 Task: Check current mortgage rates for homes with 20-year fixed loan payments.
Action: Mouse moved to (883, 187)
Screenshot: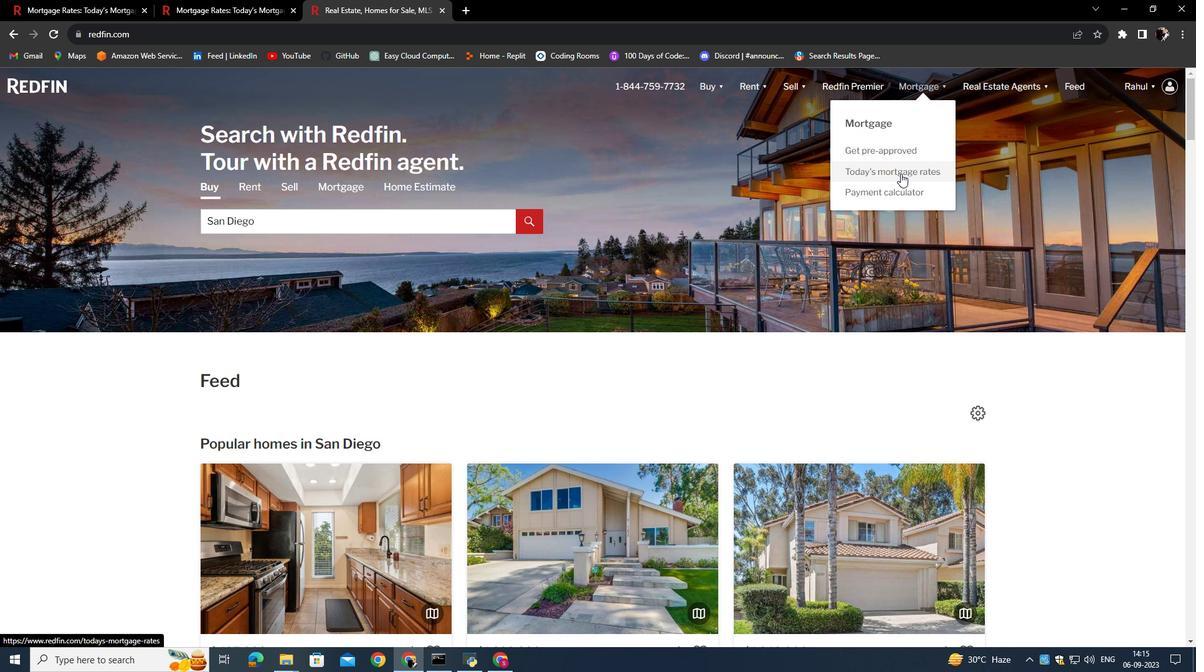 
Action: Mouse pressed left at (883, 187)
Screenshot: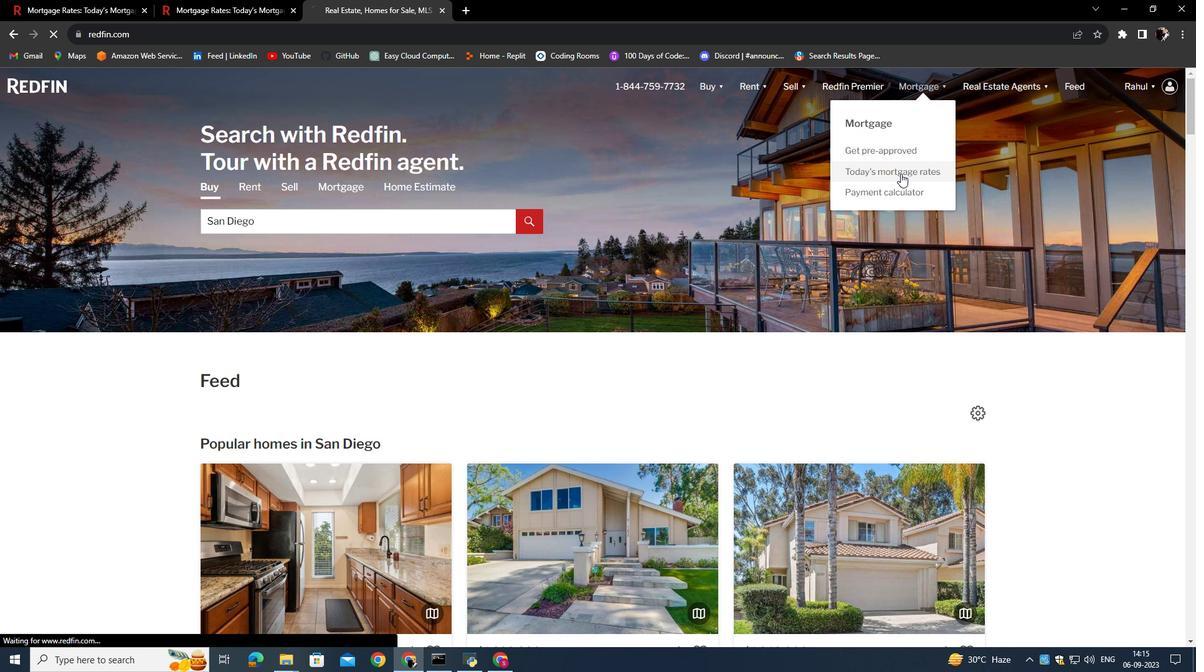 
Action: Mouse moved to (459, 339)
Screenshot: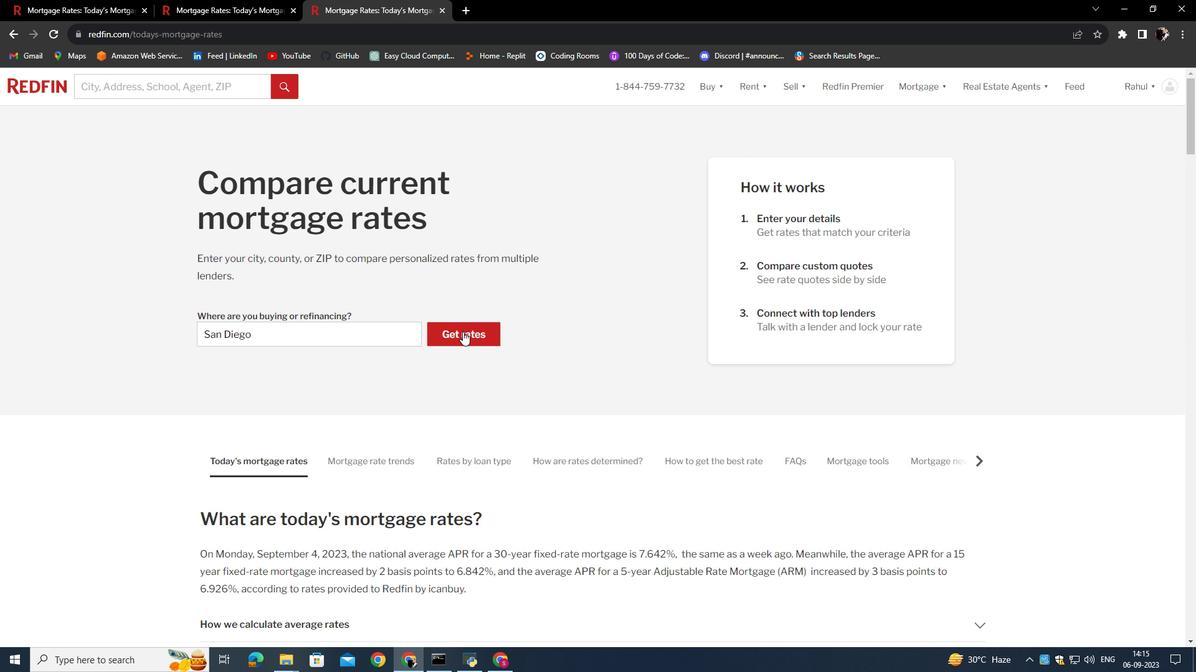
Action: Mouse pressed left at (459, 339)
Screenshot: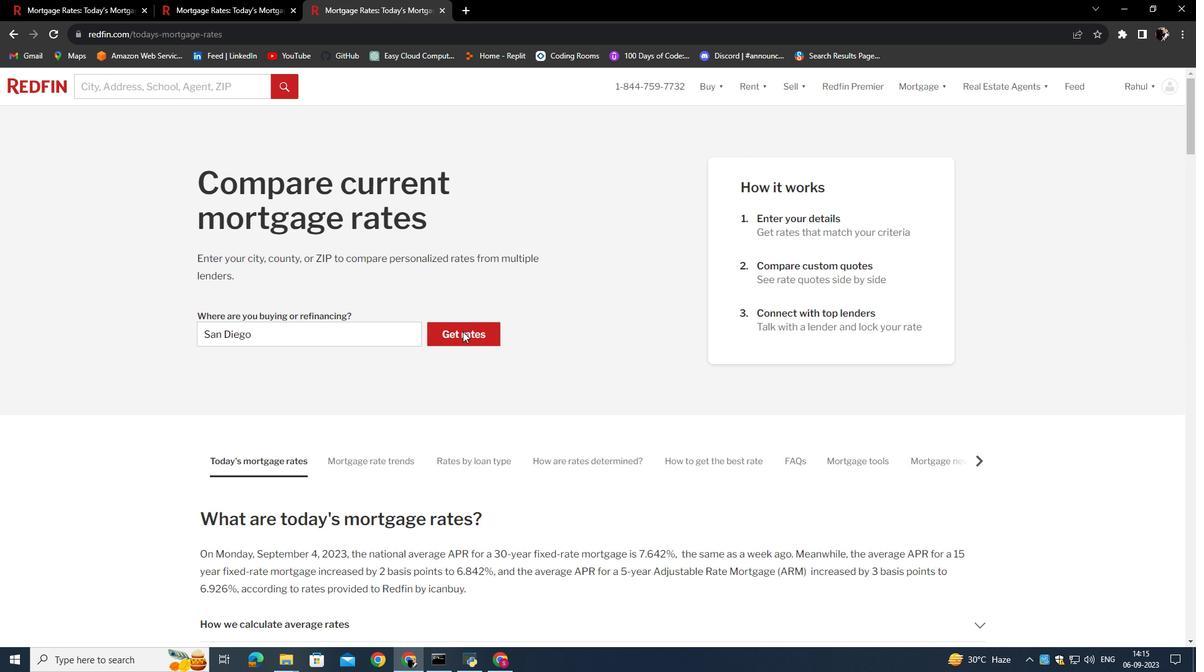 
Action: Mouse moved to (317, 433)
Screenshot: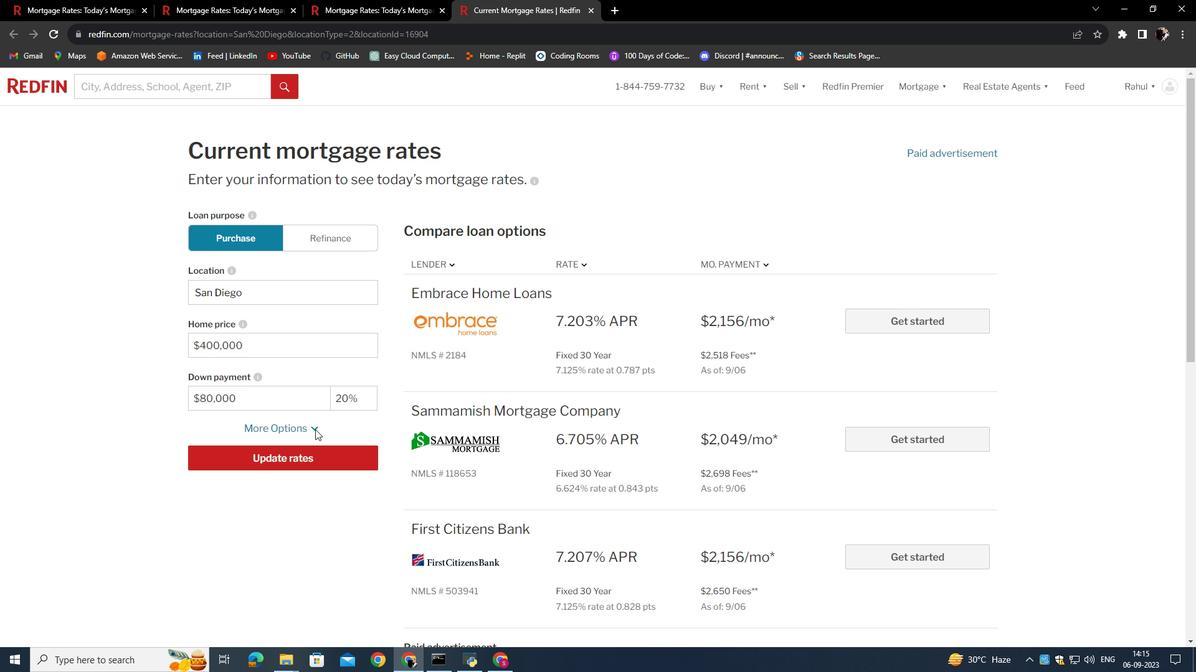 
Action: Mouse pressed left at (317, 433)
Screenshot: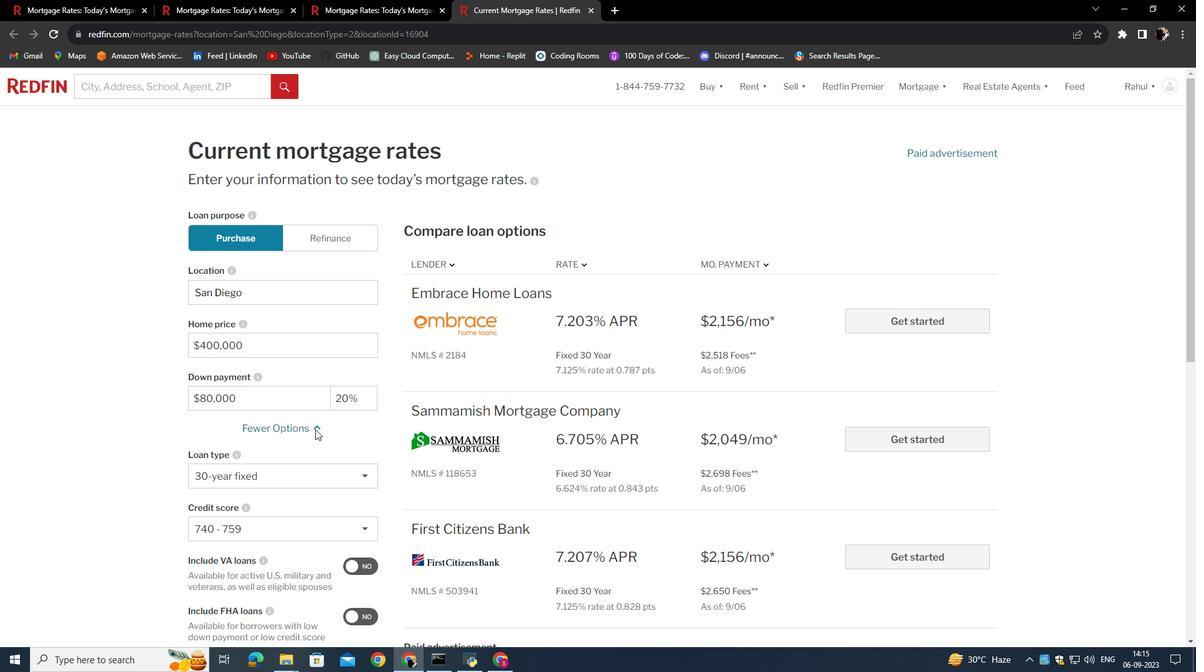 
Action: Mouse moved to (302, 483)
Screenshot: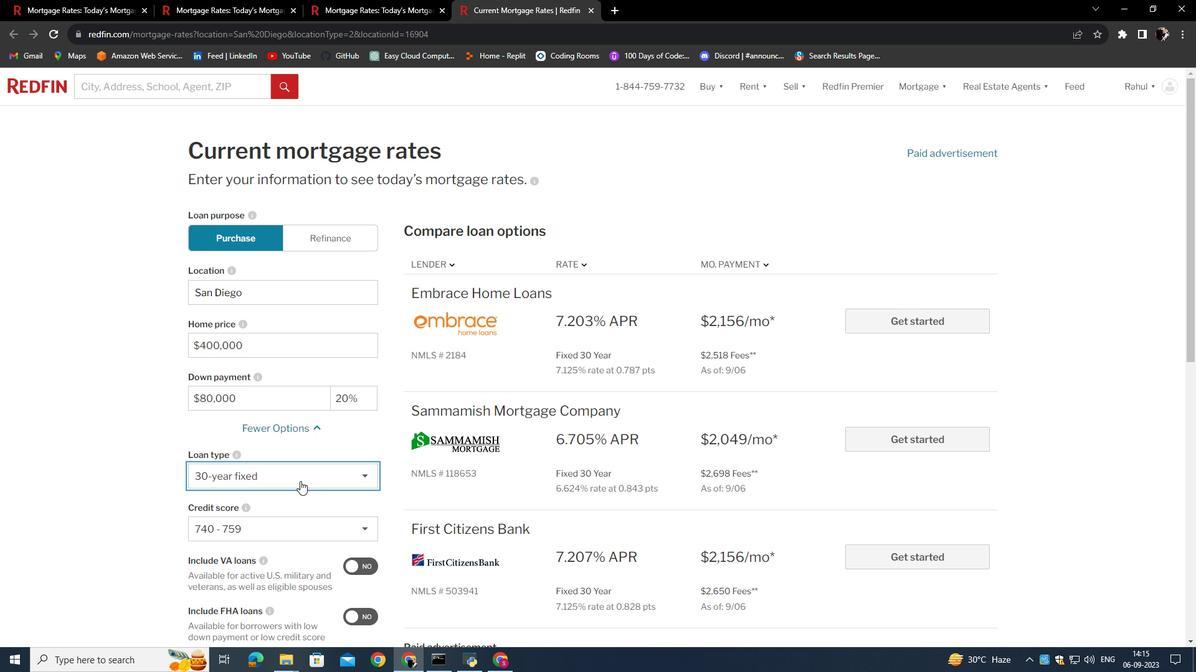 
Action: Mouse pressed left at (302, 483)
Screenshot: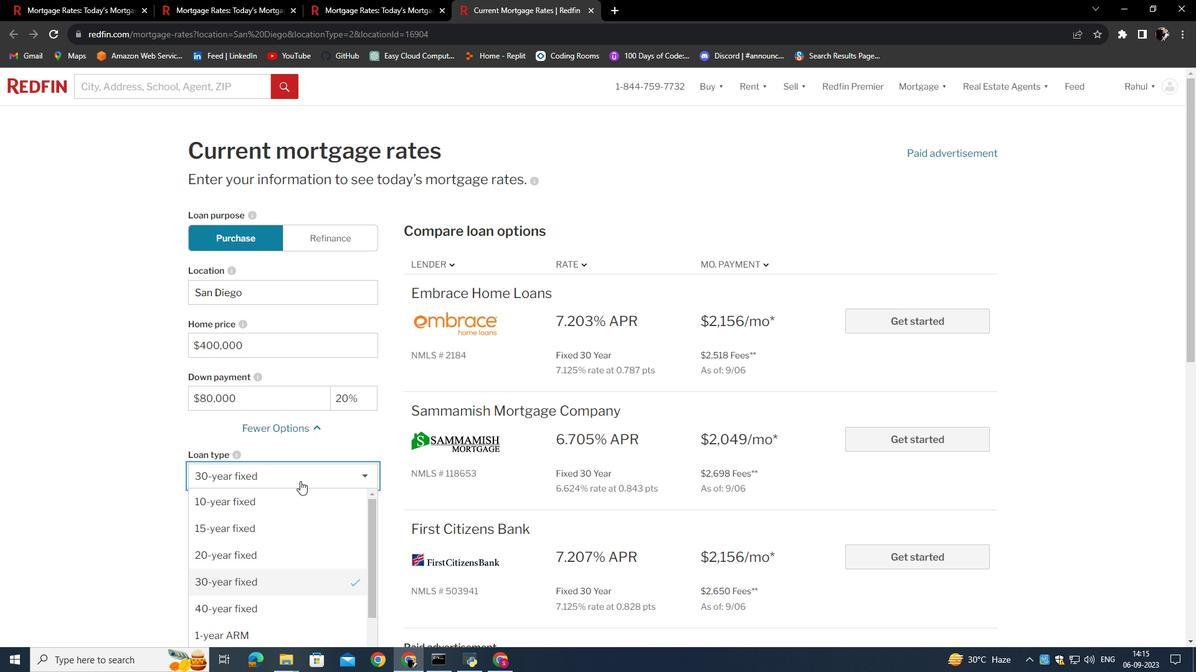 
Action: Mouse moved to (264, 554)
Screenshot: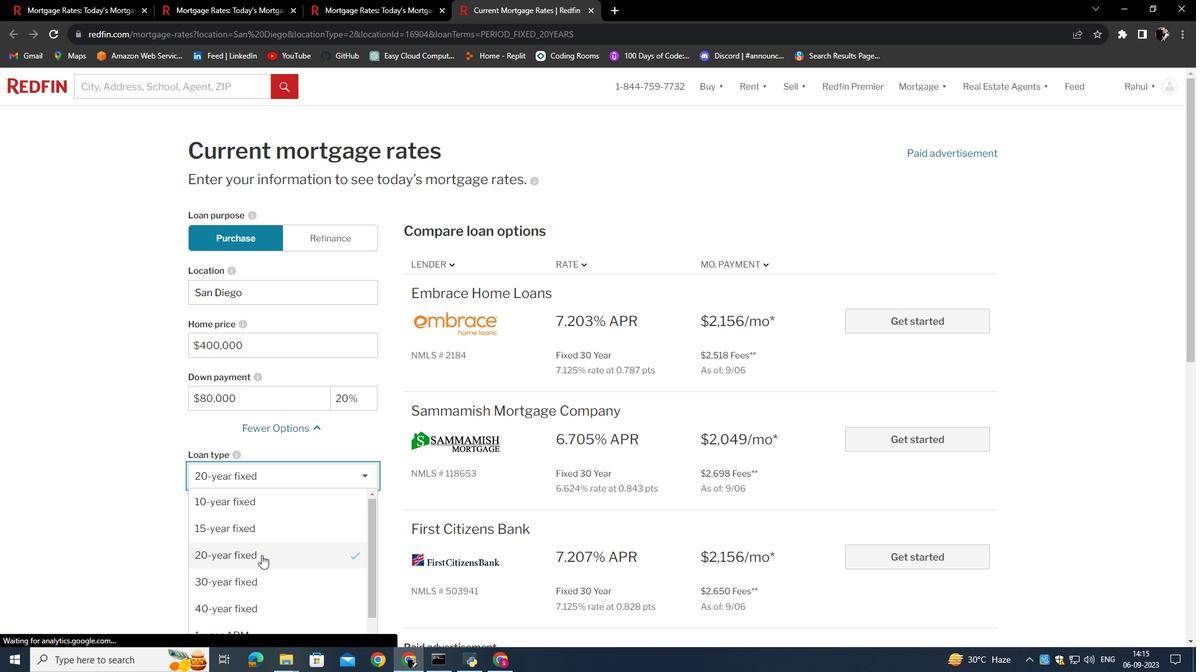 
Action: Mouse pressed left at (264, 554)
Screenshot: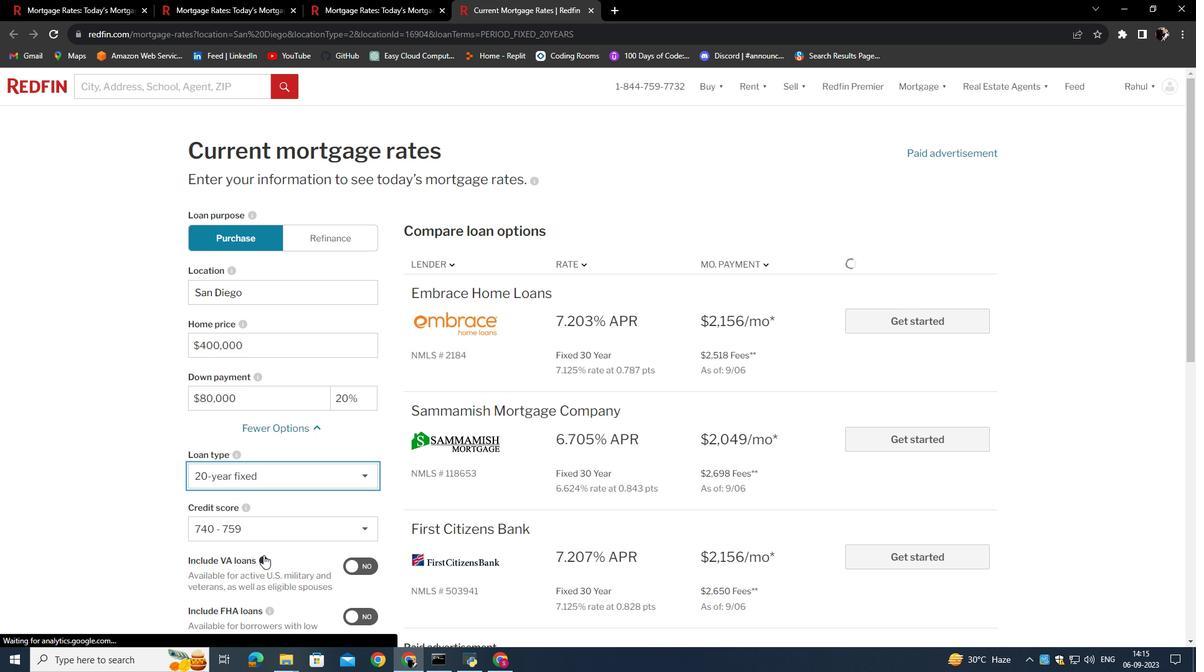 
Action: Mouse moved to (351, 393)
Screenshot: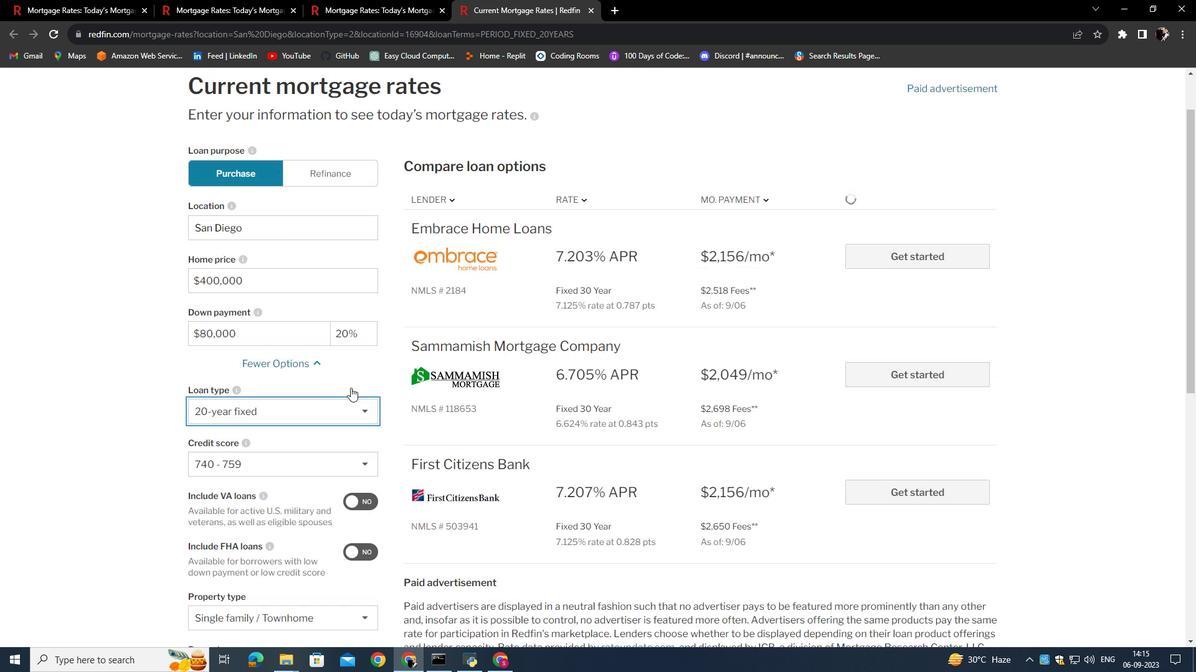 
Action: Mouse scrolled (351, 393) with delta (0, 0)
Screenshot: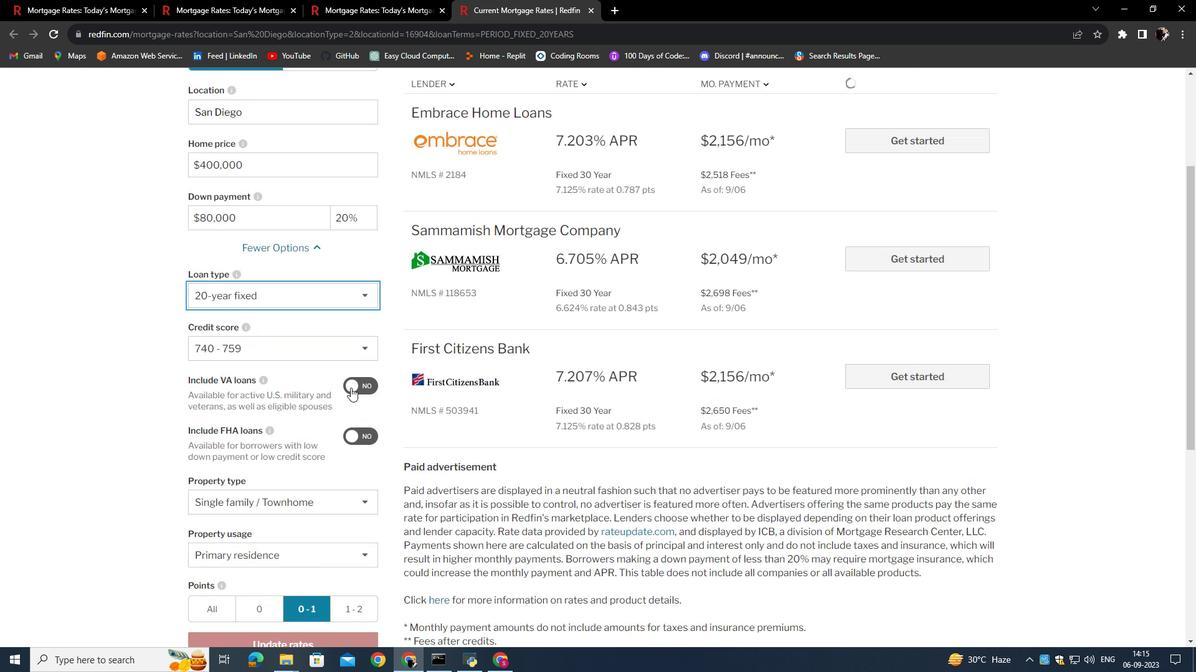 
Action: Mouse scrolled (351, 393) with delta (0, 0)
Screenshot: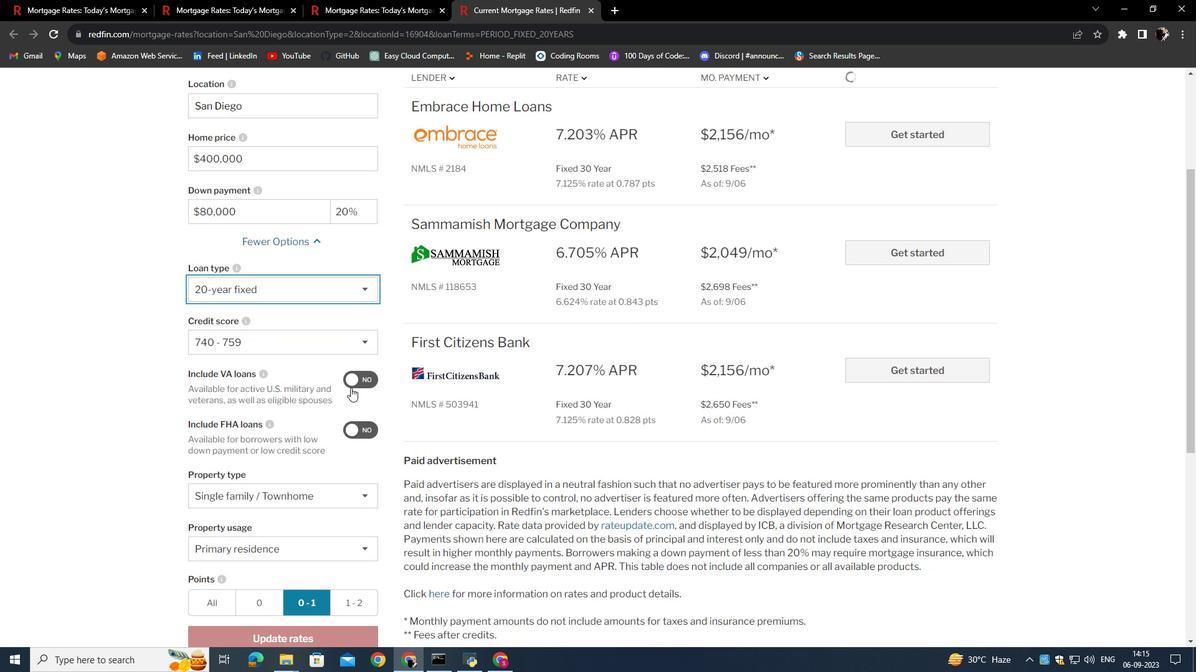
Action: Mouse scrolled (351, 393) with delta (0, 0)
Screenshot: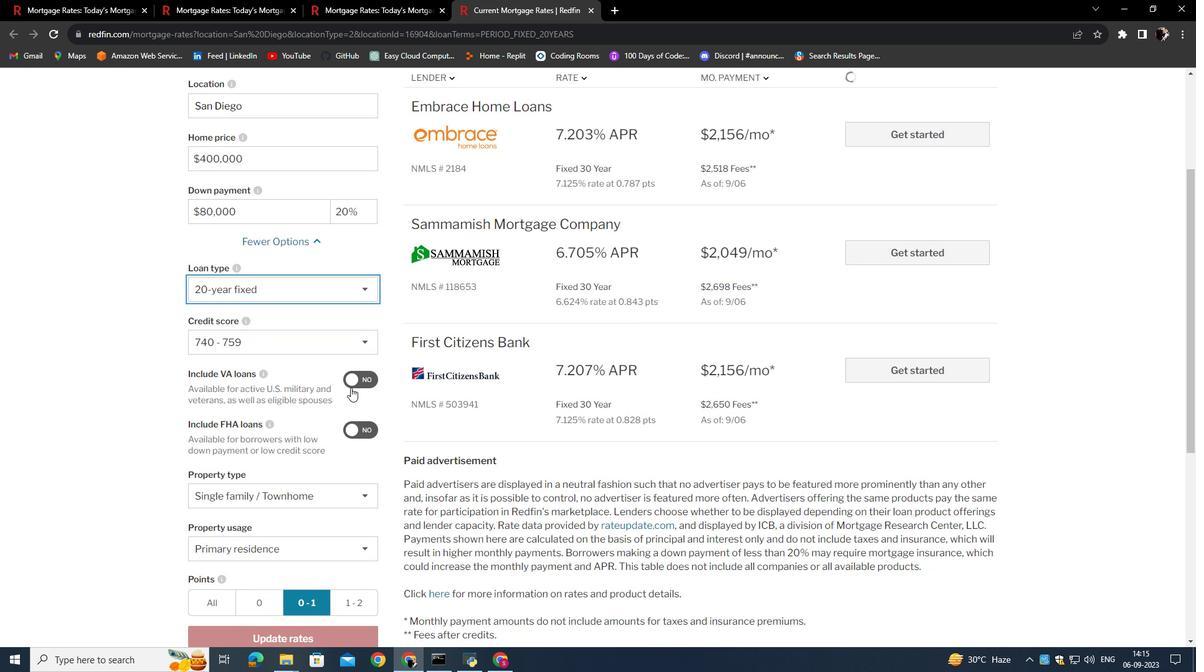 
Action: Mouse scrolled (351, 393) with delta (0, 0)
Screenshot: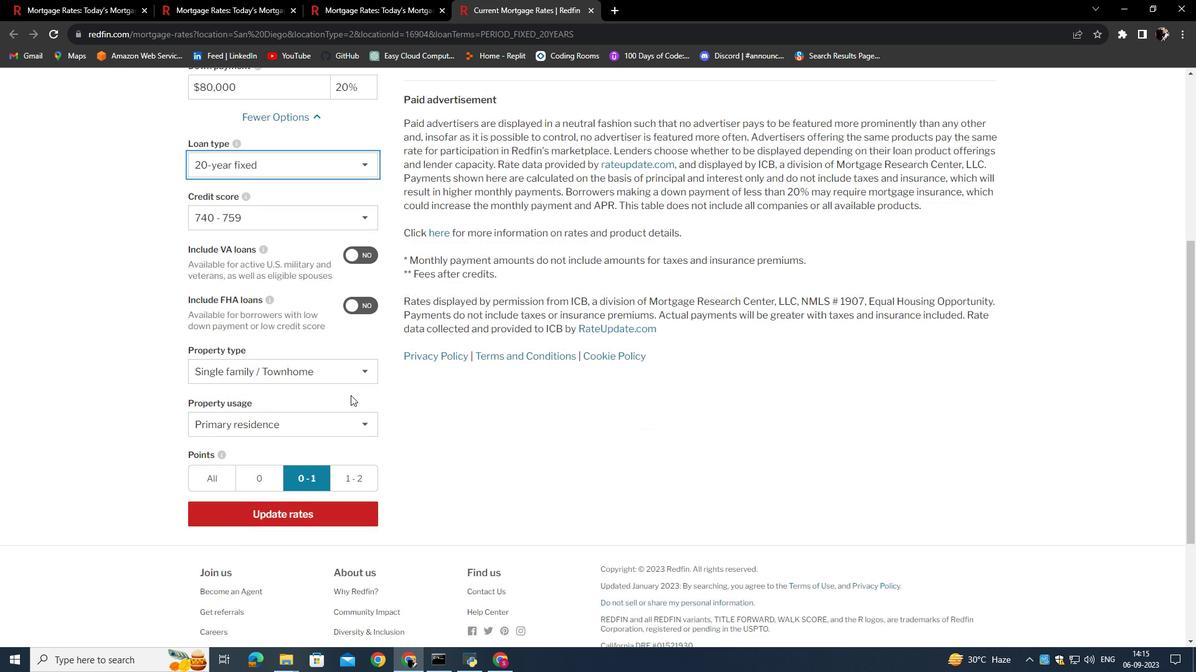 
Action: Mouse scrolled (351, 393) with delta (0, 0)
Screenshot: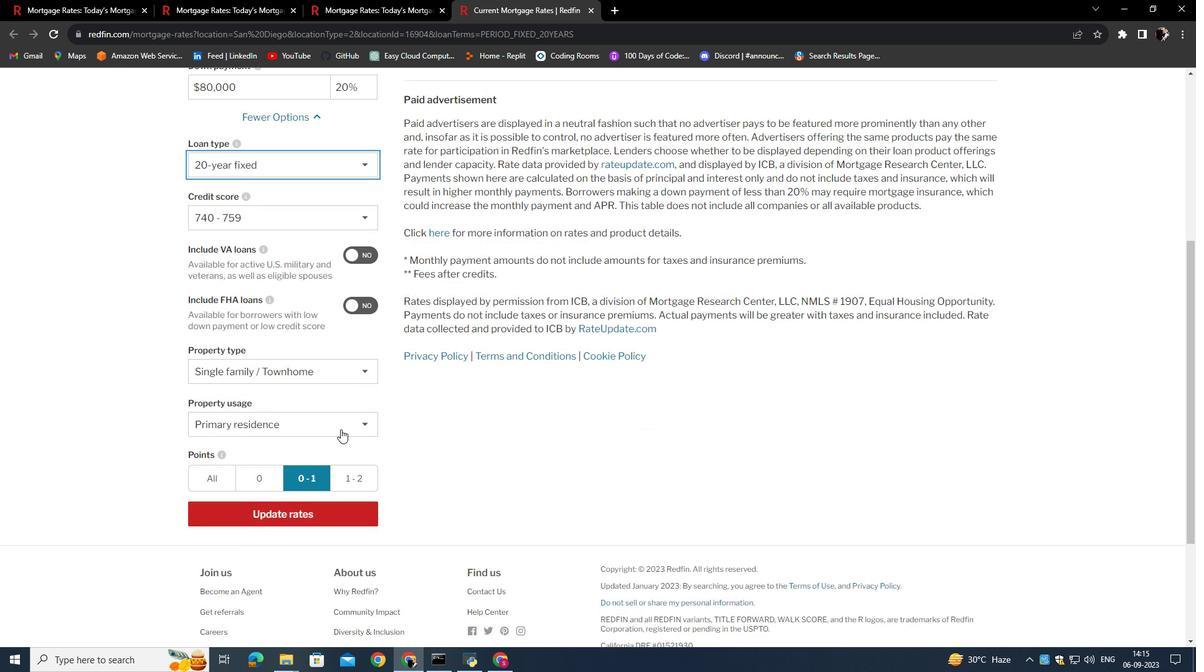 
Action: Mouse moved to (299, 513)
Screenshot: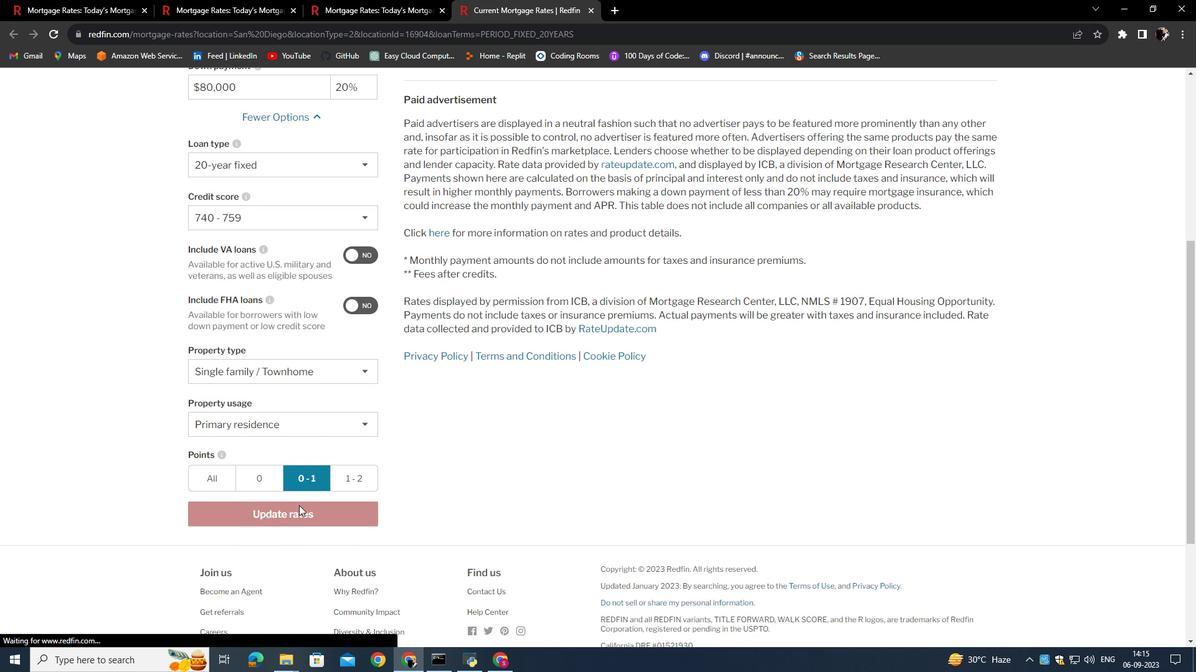 
Action: Mouse pressed left at (299, 513)
Screenshot: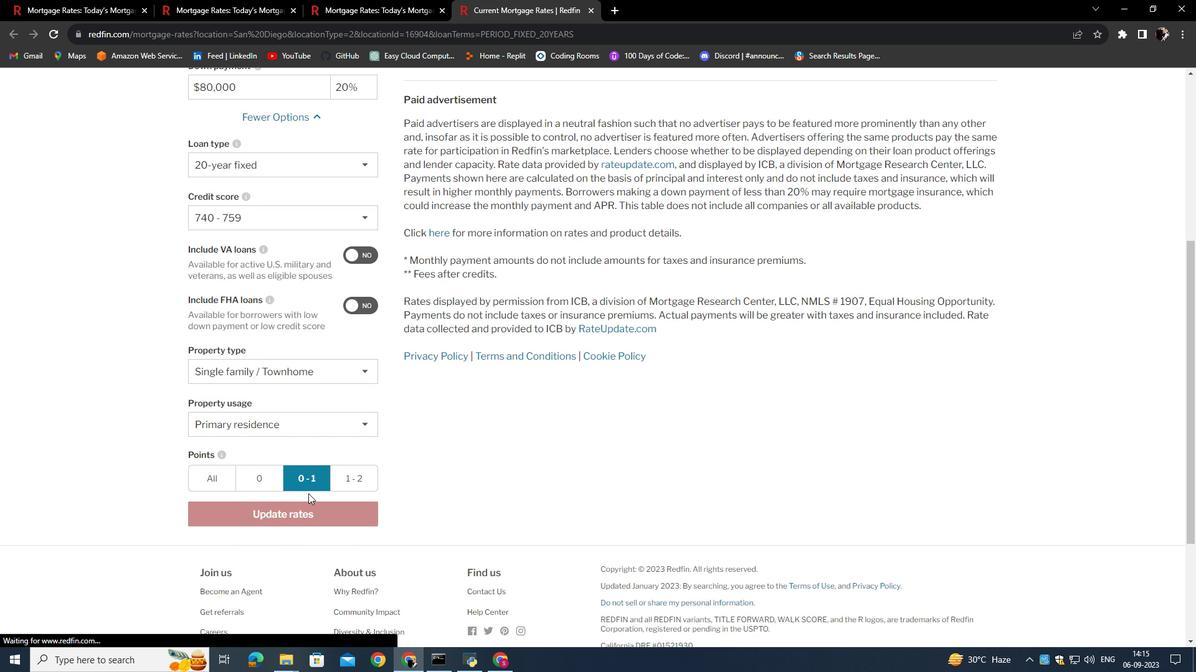 
Action: Mouse moved to (381, 338)
Screenshot: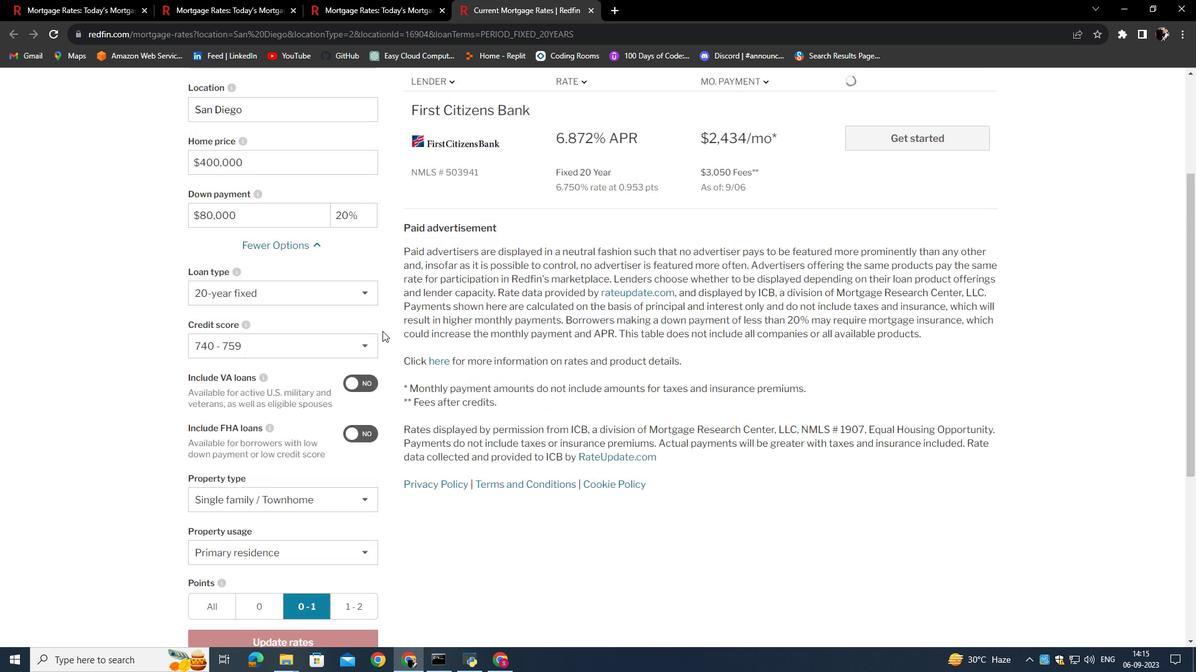 
Action: Mouse scrolled (381, 339) with delta (0, 0)
Screenshot: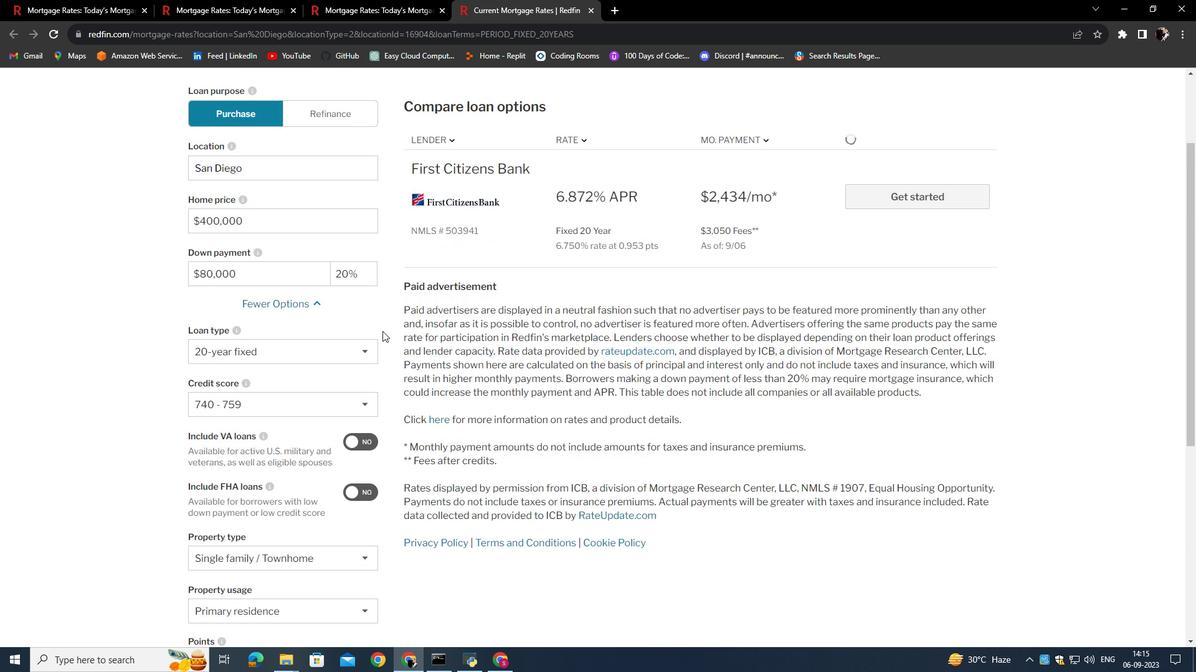 
Action: Mouse scrolled (381, 339) with delta (0, 0)
Screenshot: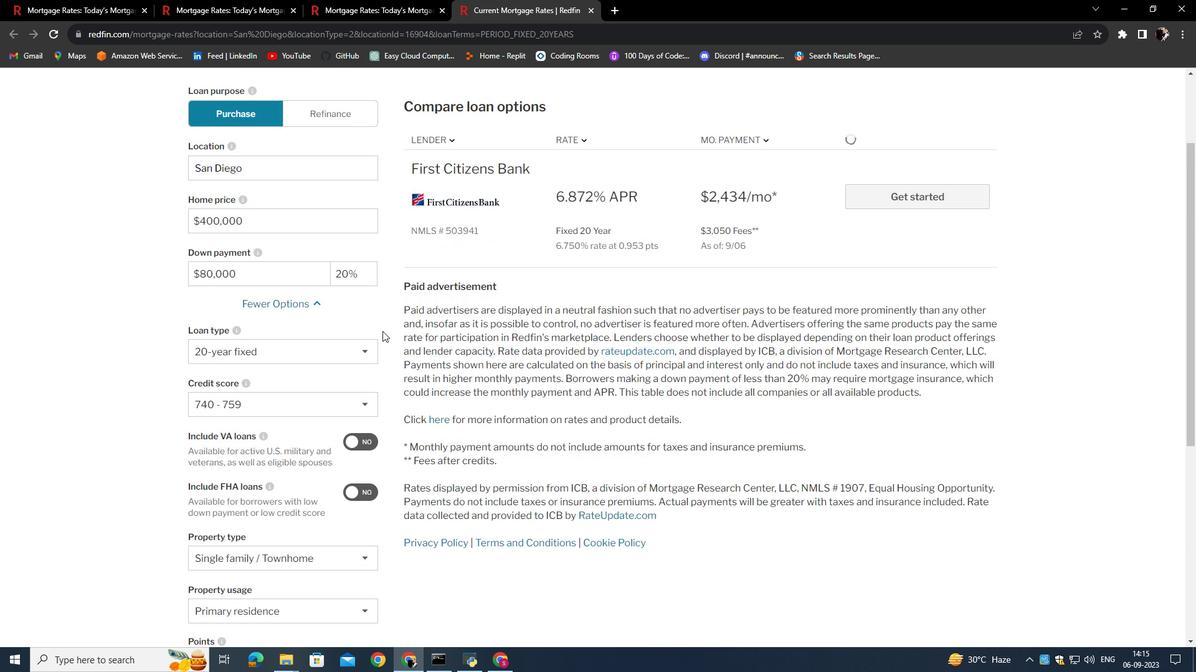 
Action: Mouse scrolled (381, 339) with delta (0, 0)
Screenshot: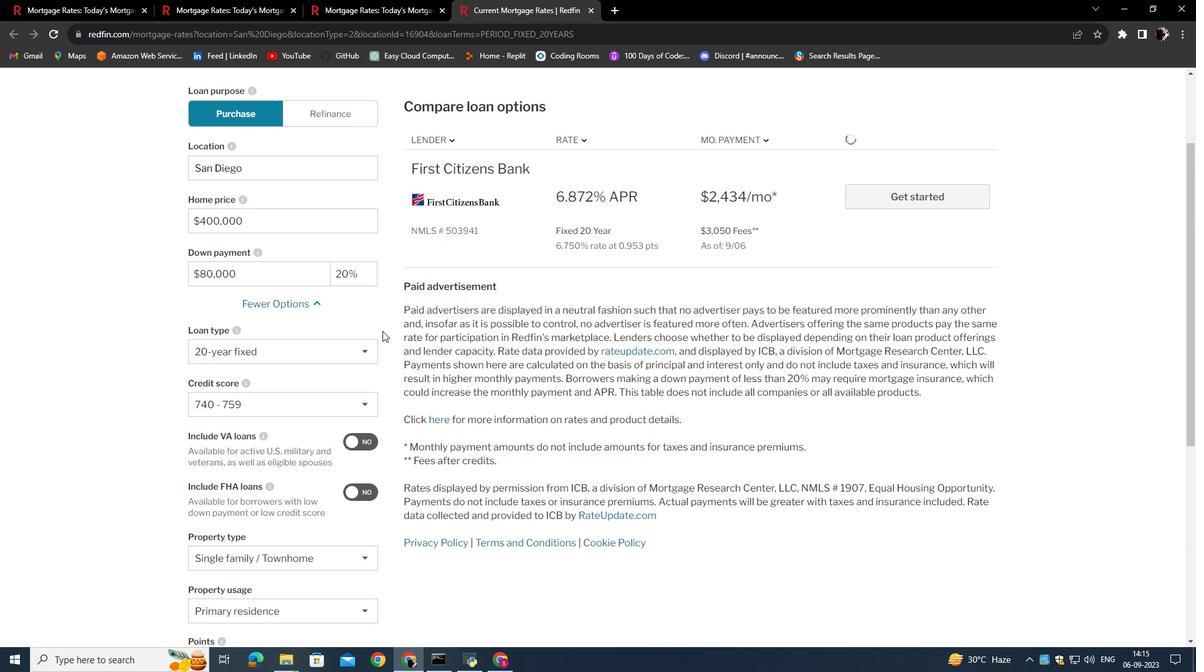
Action: Mouse scrolled (381, 339) with delta (0, 0)
Screenshot: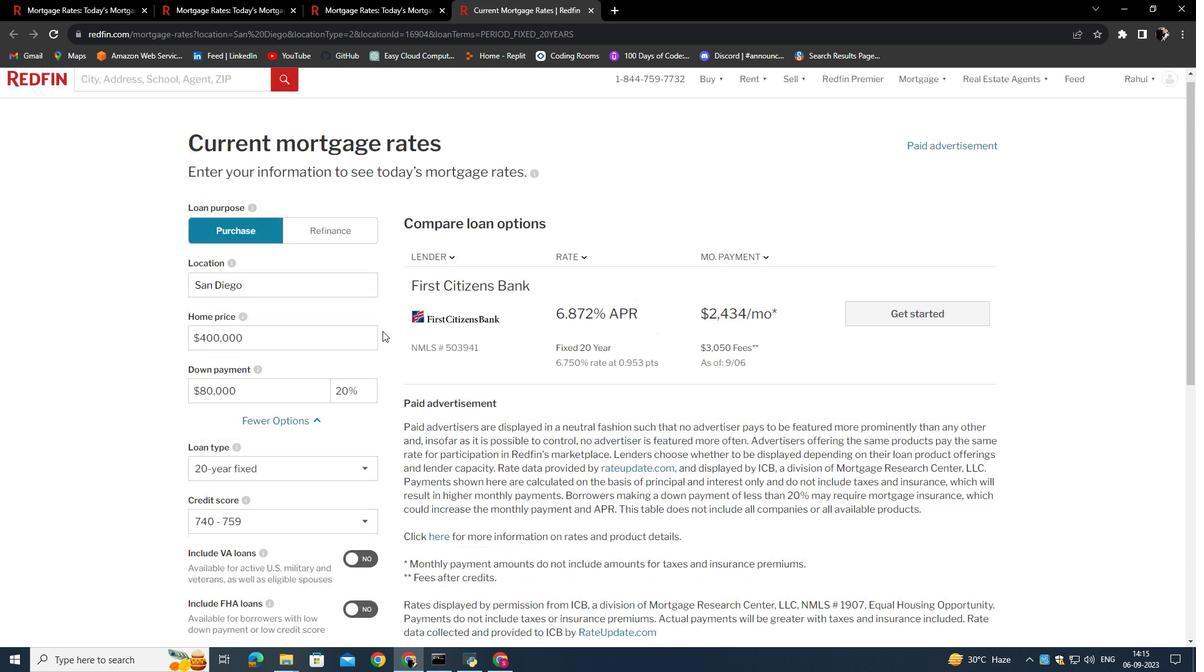 
Action: Mouse scrolled (381, 339) with delta (0, 0)
Screenshot: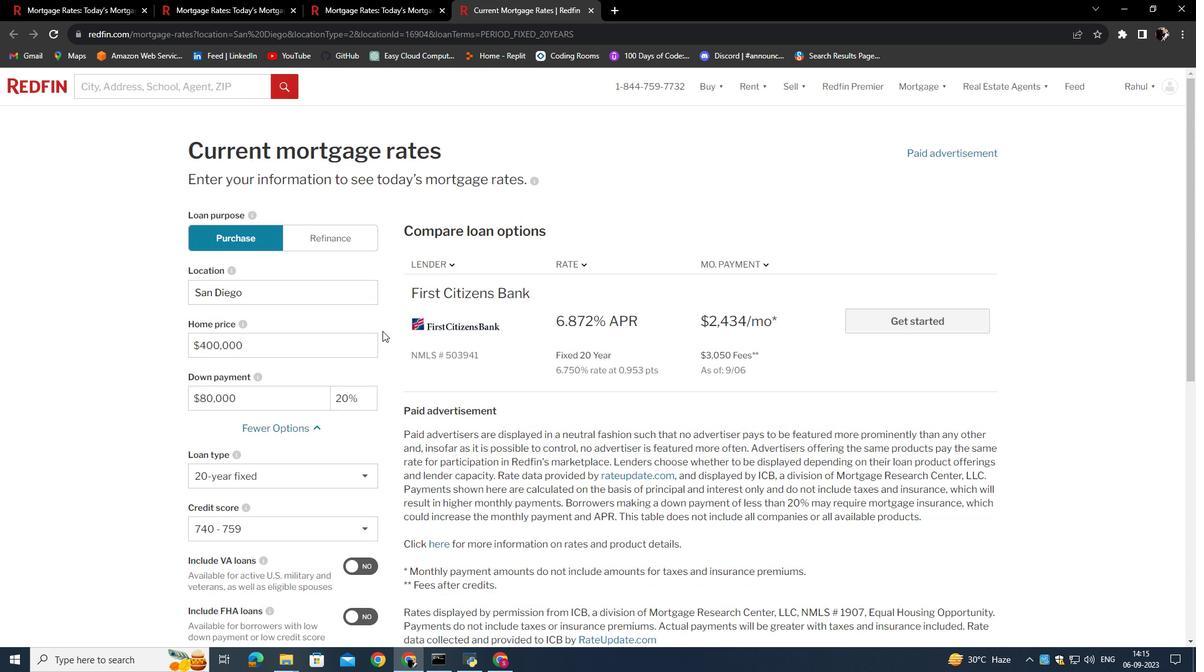 
Action: Mouse moved to (694, 373)
Screenshot: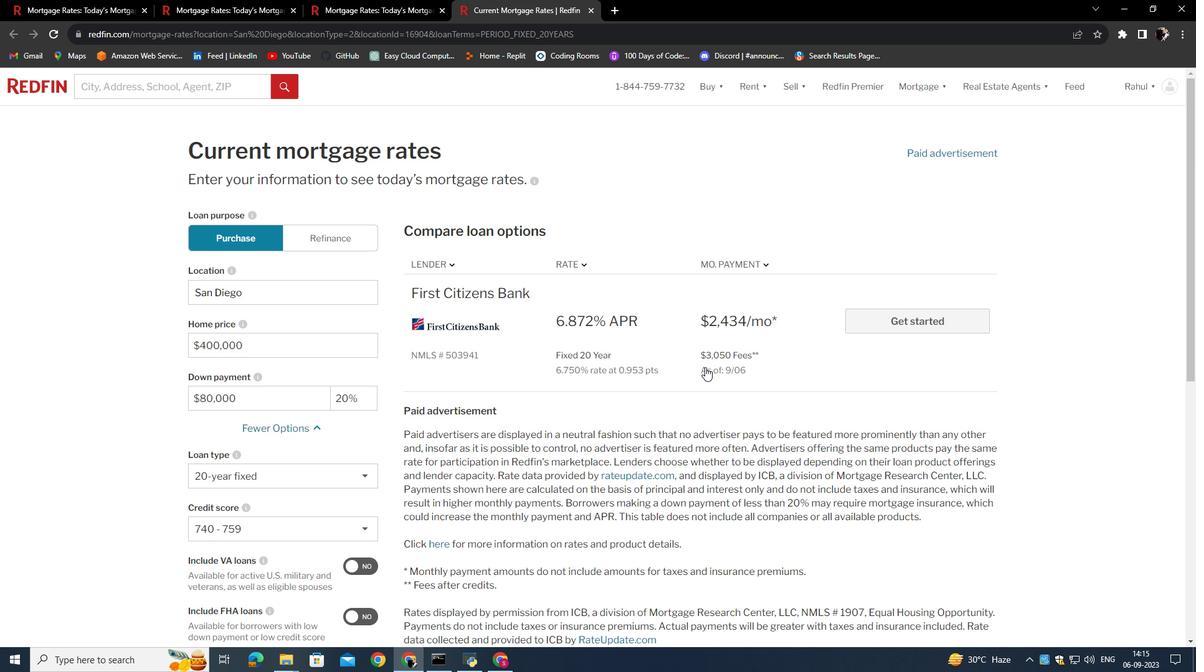 
Action: Mouse scrolled (694, 373) with delta (0, 0)
Screenshot: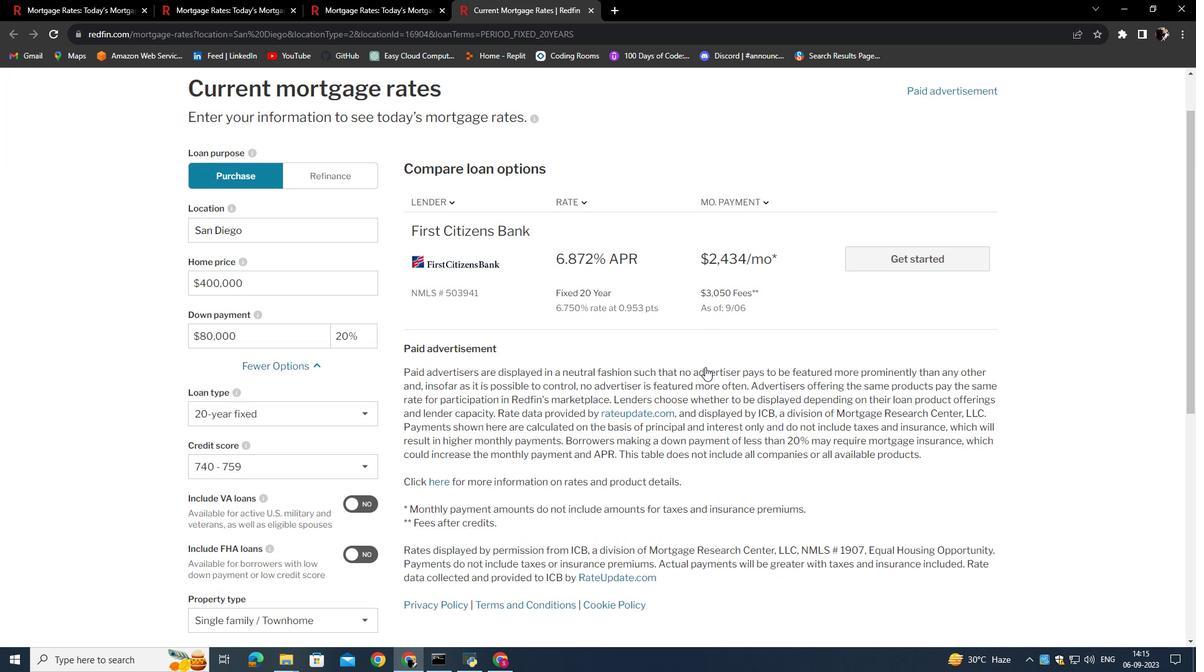 
